 Task: Add Attachment from "Attach a link" to Card Card0000000144 in Board Board0000000036 in Workspace WS0000000012 in Trello. Add Cover Red to Card Card0000000144 in Board Board0000000036 in Workspace WS0000000012 in Trello. Add "Join Card" Button Button0000000144  to Card Card0000000144 in Board Board0000000036 in Workspace WS0000000012 in Trello. Add Description DS0000000144 to Card Card0000000144 in Board Board0000000036 in Workspace WS0000000012 in Trello. Add Comment CM0000000144 to Card Card0000000144 in Board Board0000000036 in Workspace WS0000000012 in Trello
Action: Mouse moved to (400, 395)
Screenshot: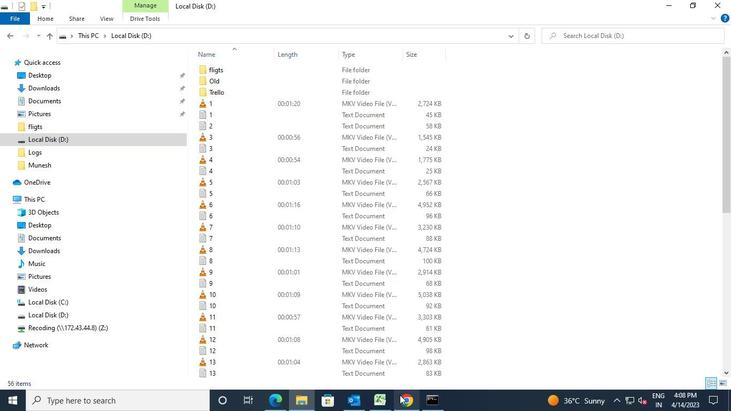 
Action: Mouse pressed left at (400, 395)
Screenshot: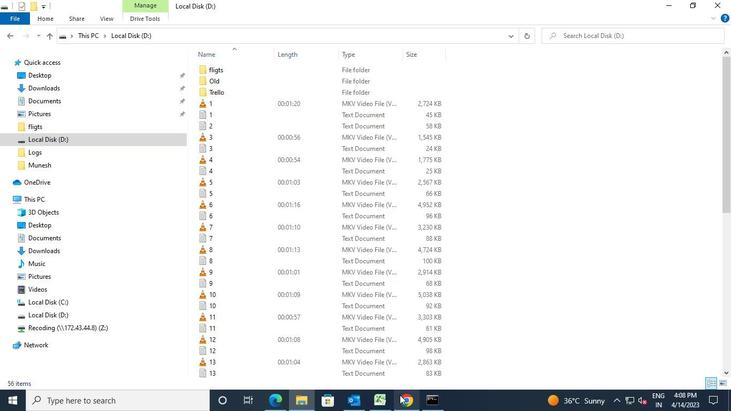 
Action: Mouse moved to (273, 313)
Screenshot: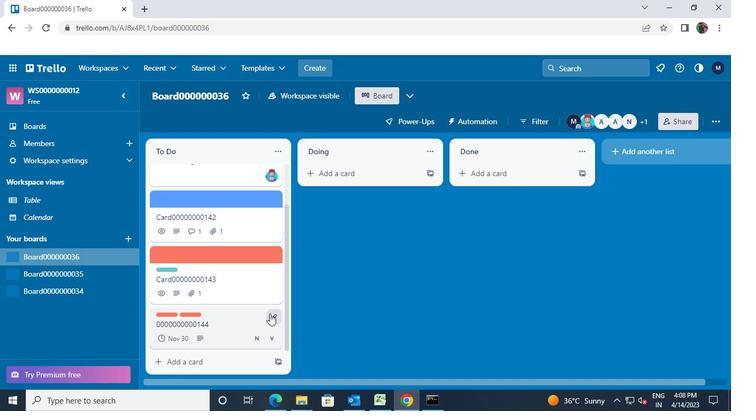 
Action: Mouse pressed left at (273, 313)
Screenshot: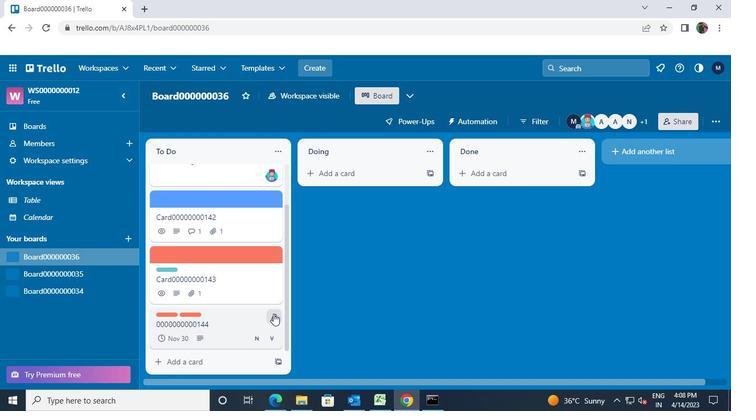 
Action: Mouse moved to (326, 238)
Screenshot: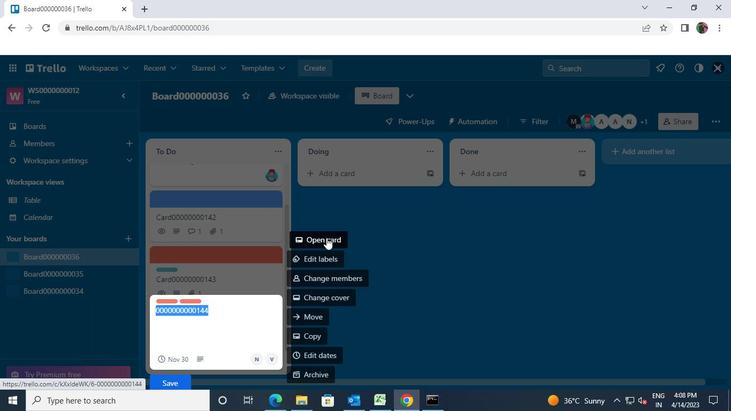 
Action: Mouse pressed left at (326, 238)
Screenshot: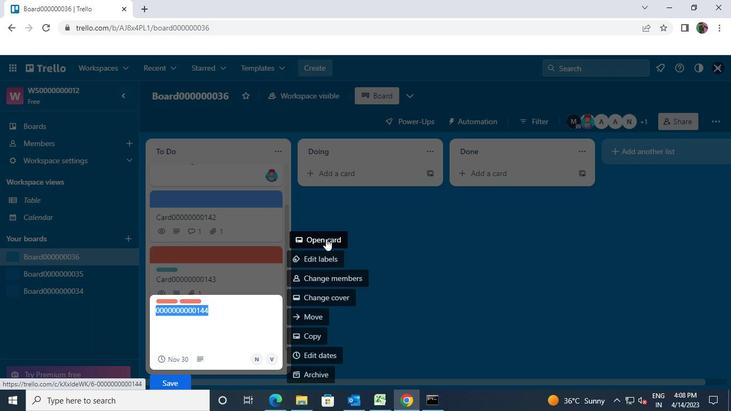 
Action: Mouse moved to (489, 237)
Screenshot: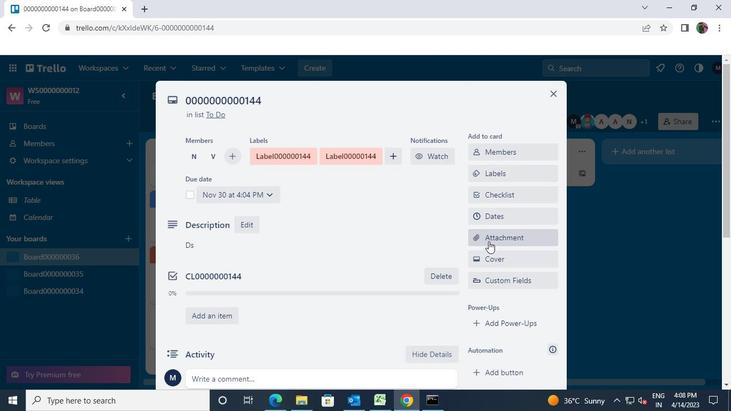 
Action: Mouse pressed left at (489, 237)
Screenshot: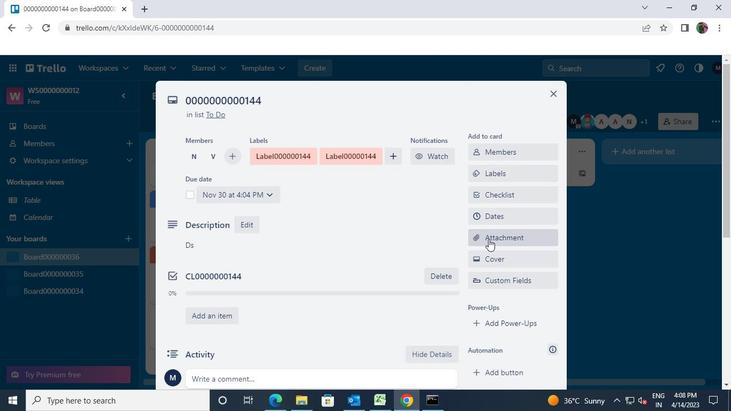 
Action: Mouse moved to (509, 113)
Screenshot: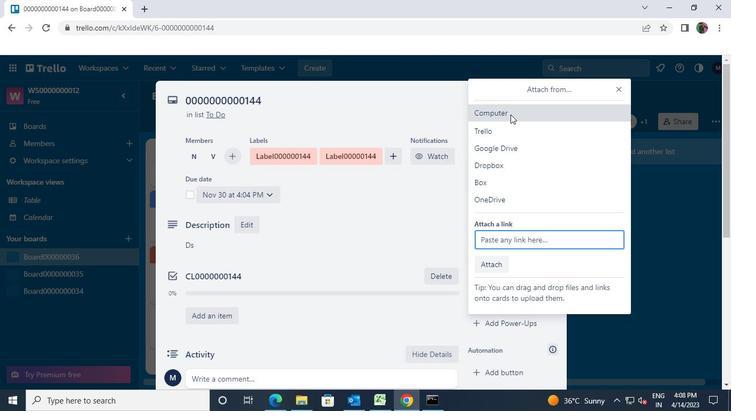 
Action: Mouse pressed left at (509, 113)
Screenshot: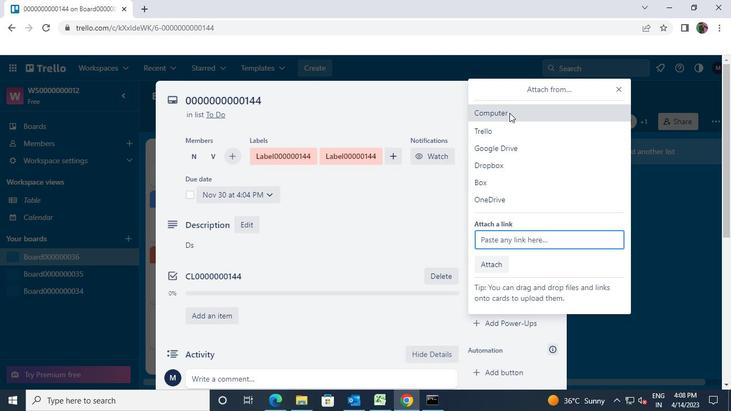 
Action: Mouse moved to (139, 101)
Screenshot: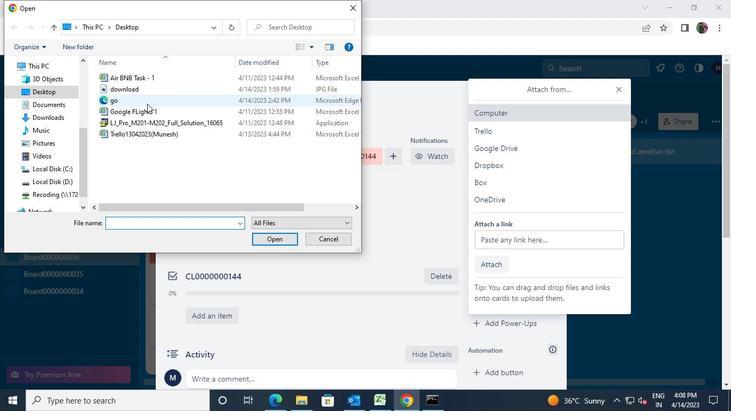 
Action: Mouse pressed left at (139, 101)
Screenshot: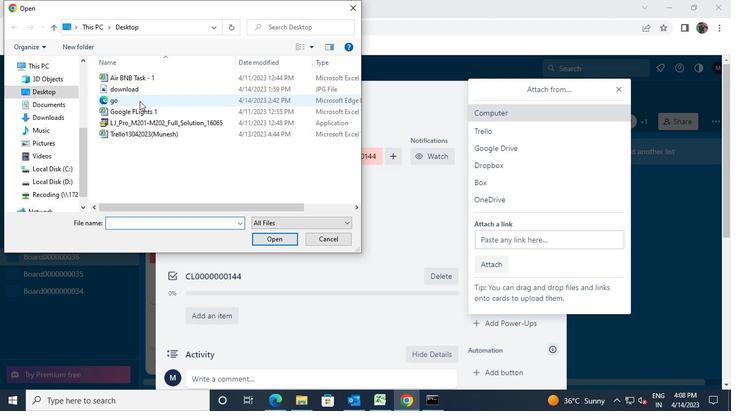 
Action: Mouse moved to (269, 236)
Screenshot: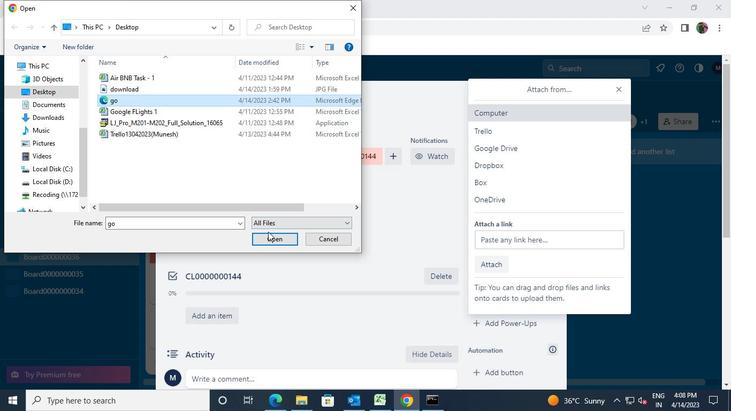 
Action: Mouse pressed left at (269, 236)
Screenshot: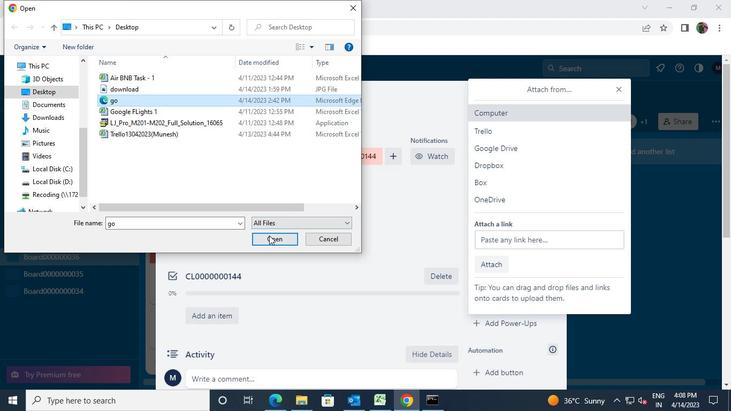 
Action: Mouse moved to (551, 90)
Screenshot: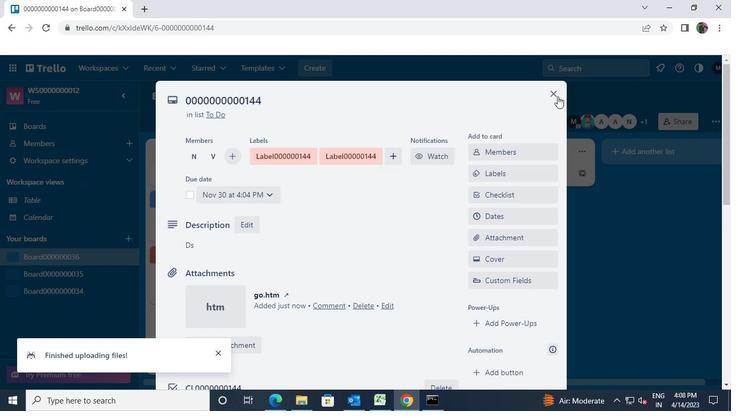 
Action: Mouse pressed left at (551, 90)
Screenshot: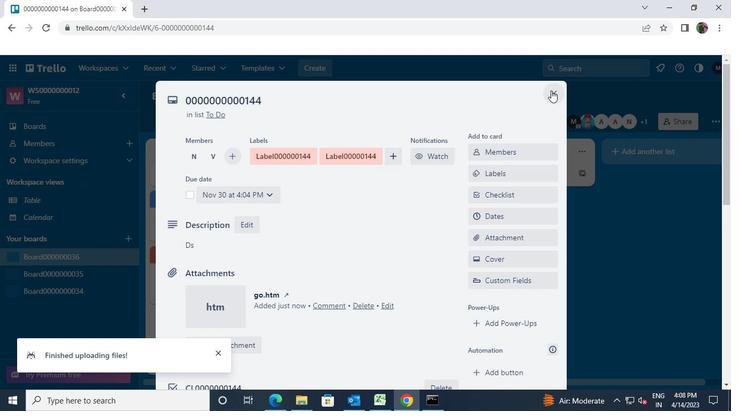 
Action: Mouse moved to (269, 314)
Screenshot: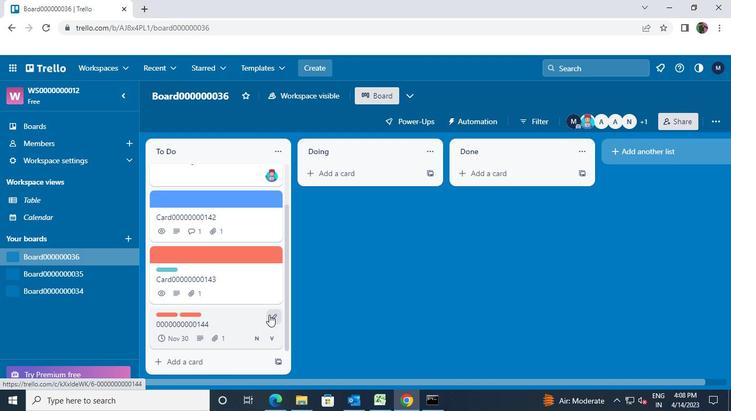 
Action: Mouse pressed left at (269, 314)
Screenshot: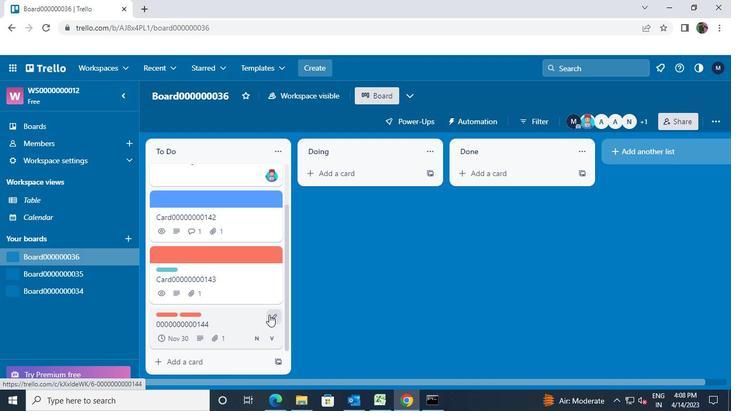 
Action: Mouse moved to (307, 298)
Screenshot: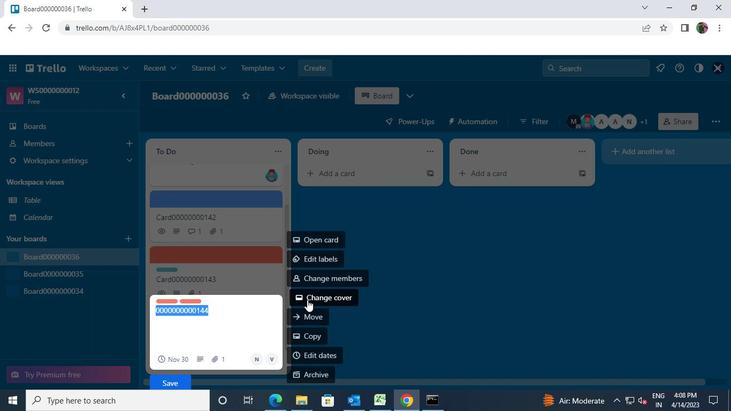 
Action: Mouse pressed left at (307, 298)
Screenshot: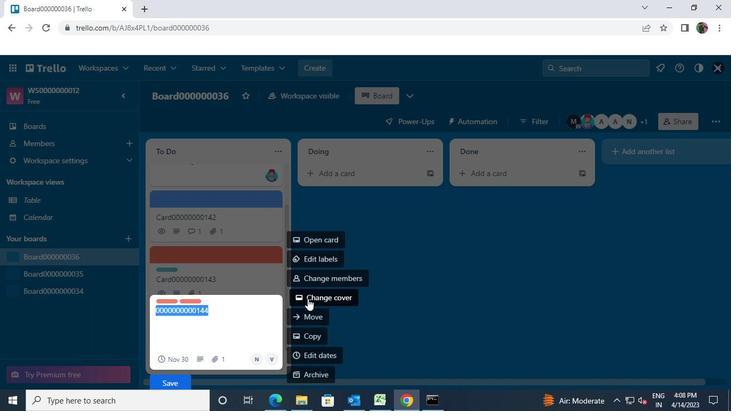 
Action: Mouse moved to (399, 185)
Screenshot: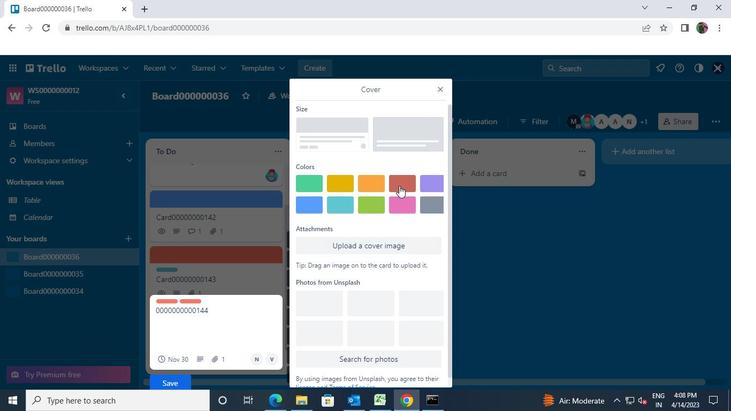 
Action: Mouse pressed left at (399, 185)
Screenshot: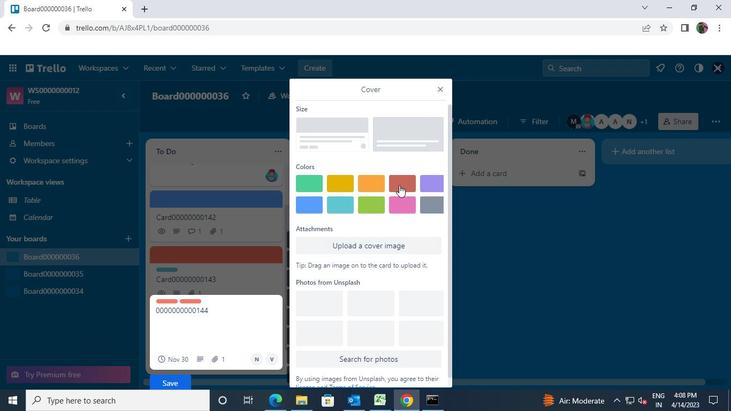 
Action: Mouse moved to (343, 269)
Screenshot: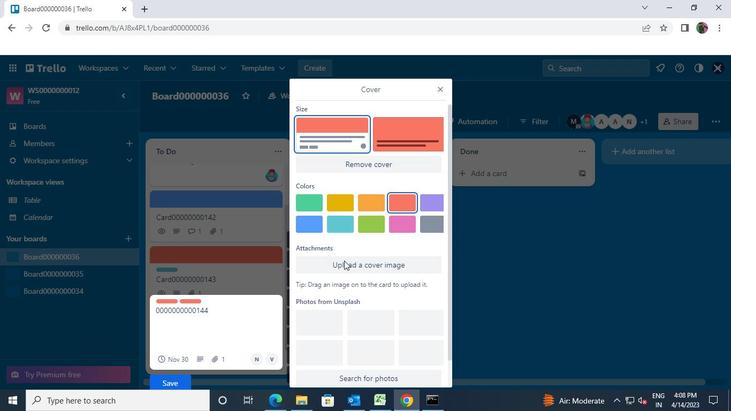 
Action: Mouse scrolled (343, 268) with delta (0, 0)
Screenshot: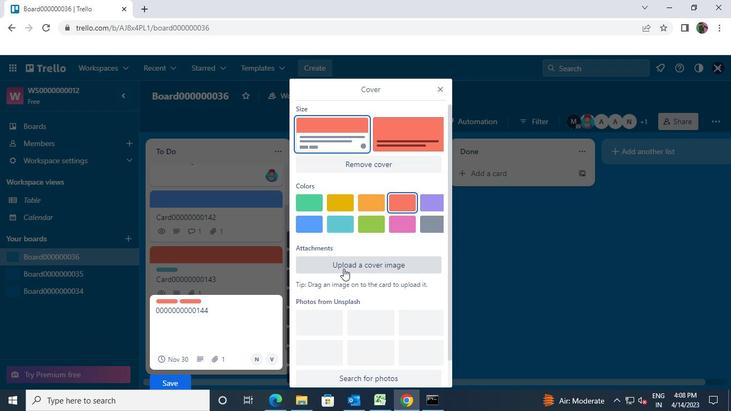 
Action: Mouse moved to (336, 281)
Screenshot: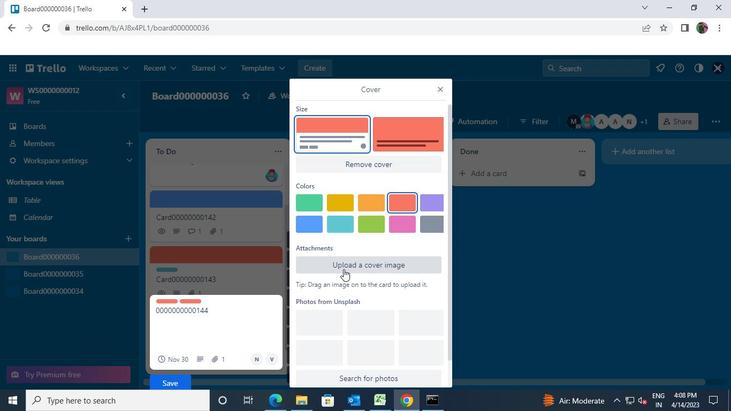 
Action: Mouse scrolled (336, 281) with delta (0, 0)
Screenshot: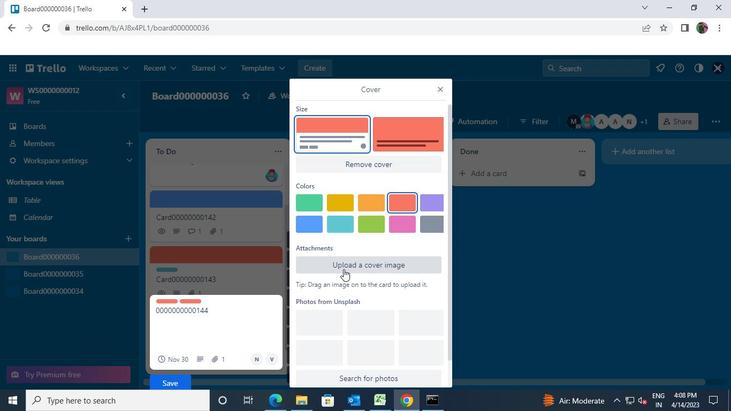 
Action: Mouse moved to (248, 344)
Screenshot: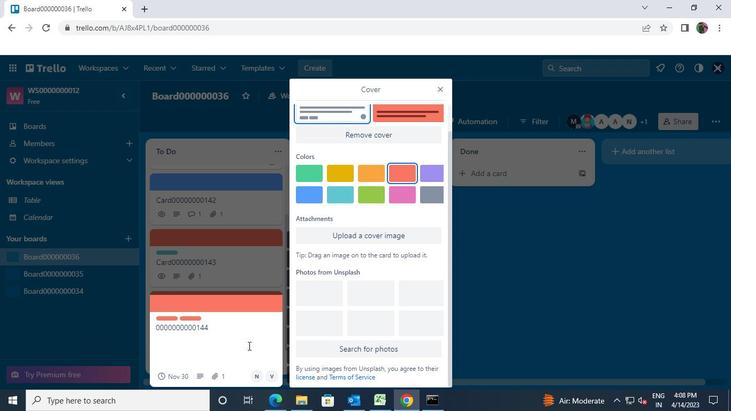 
Action: Mouse scrolled (248, 345) with delta (0, 0)
Screenshot: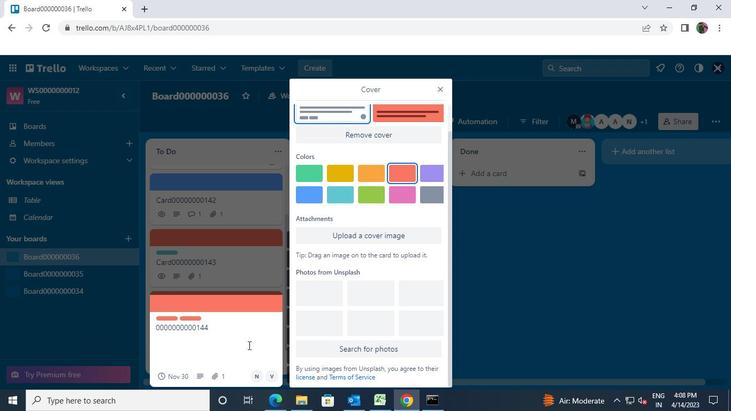 
Action: Mouse moved to (309, 298)
Screenshot: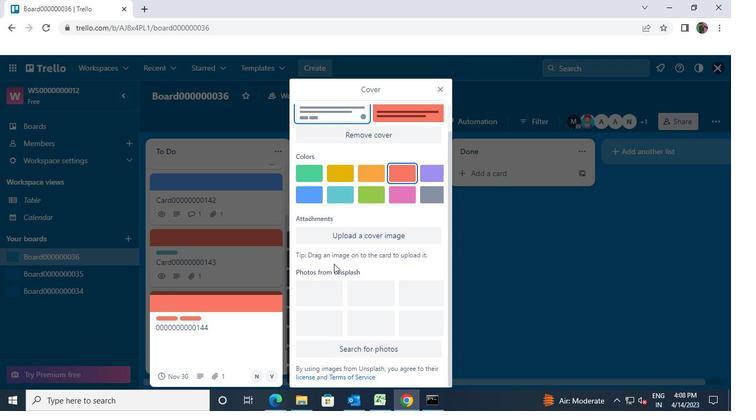 
Action: Mouse scrolled (309, 297) with delta (0, 0)
Screenshot: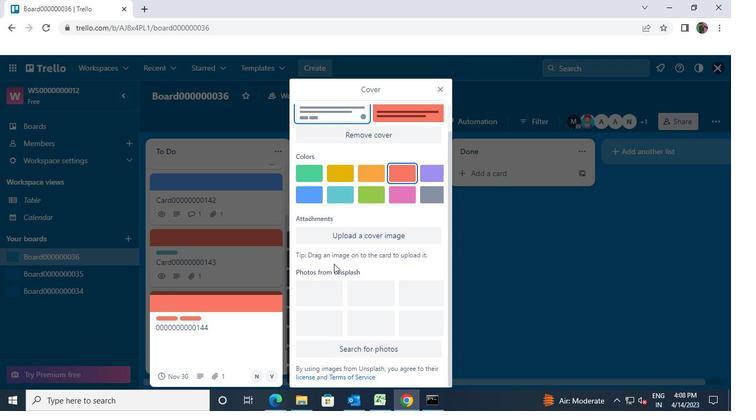 
Action: Mouse moved to (187, 384)
Screenshot: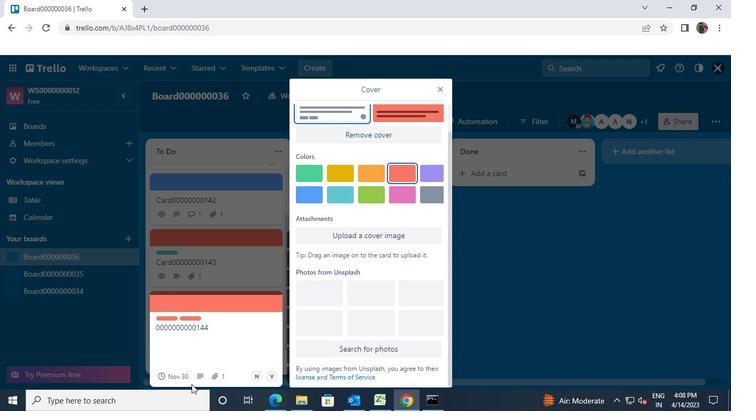 
Action: Mouse pressed left at (187, 384)
Screenshot: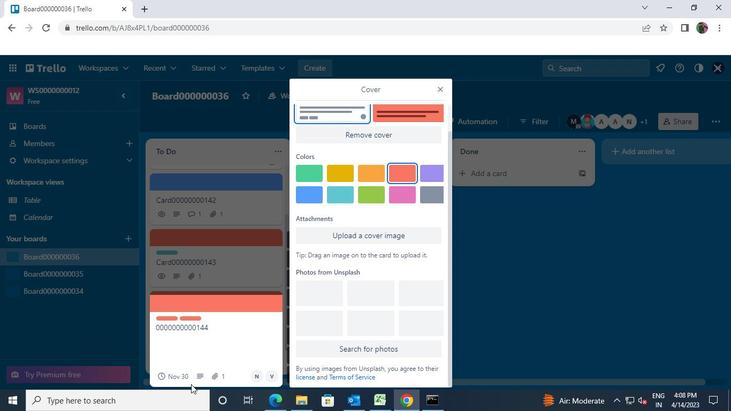 
Action: Mouse moved to (375, 294)
Screenshot: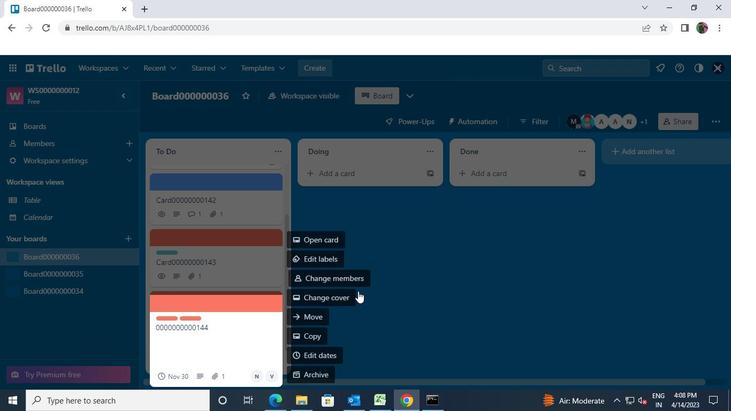 
Action: Mouse pressed left at (375, 294)
Screenshot: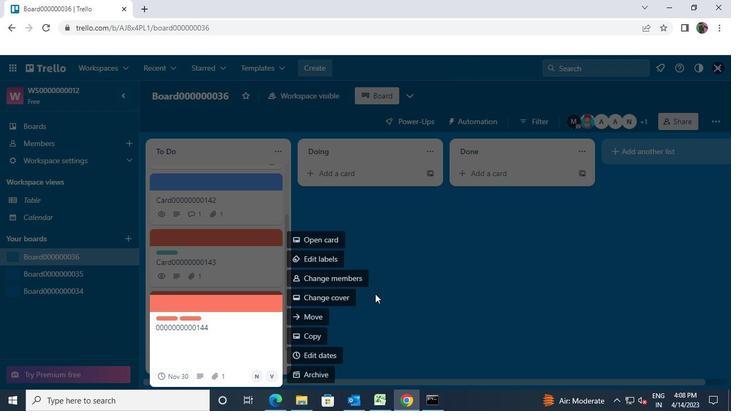 
Action: Mouse moved to (391, 277)
Screenshot: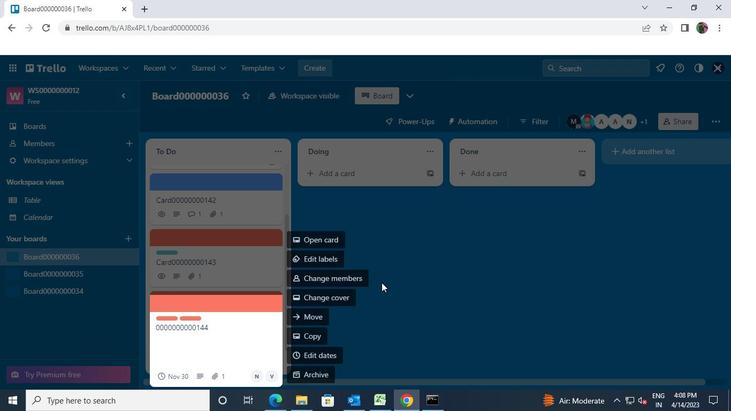 
Action: Mouse pressed left at (391, 277)
Screenshot: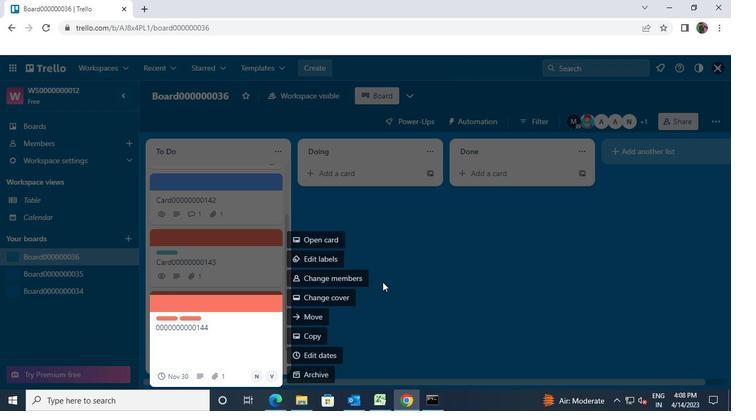 
Action: Mouse moved to (259, 302)
Screenshot: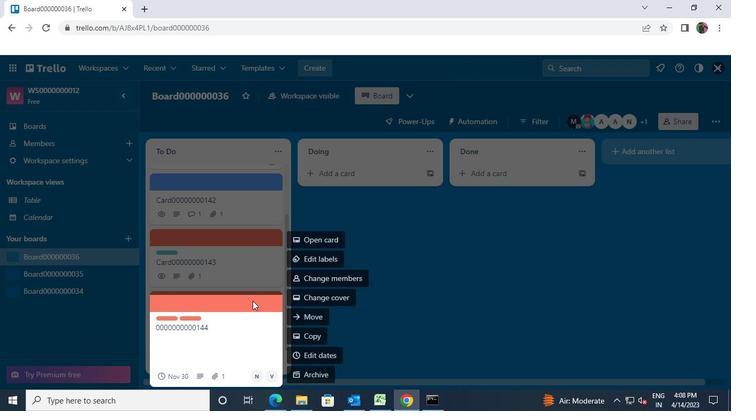 
Action: Mouse pressed left at (259, 302)
Screenshot: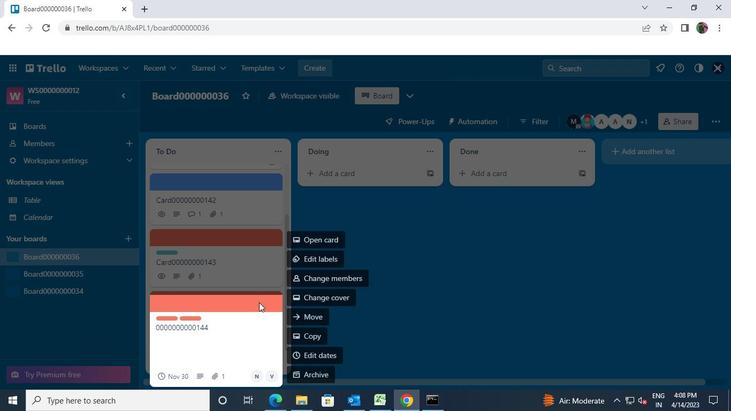 
Action: Mouse moved to (418, 281)
Screenshot: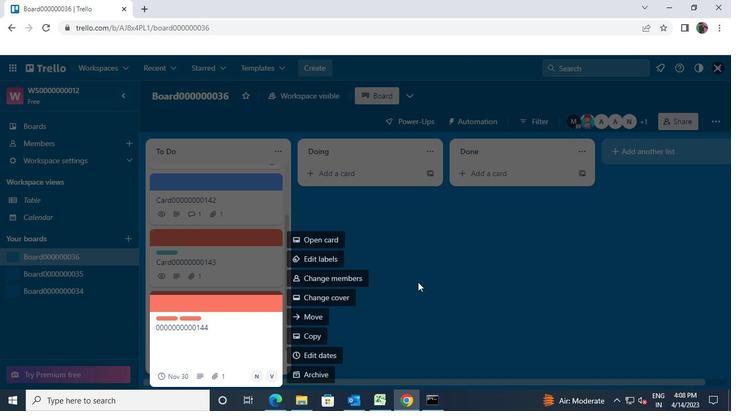
Action: Mouse pressed left at (418, 281)
Screenshot: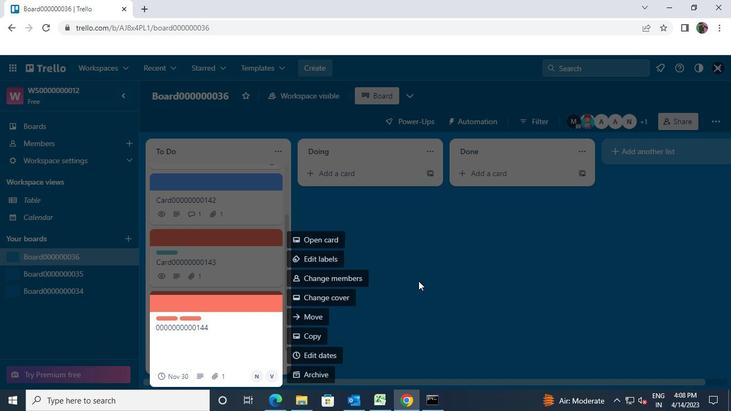 
Action: Mouse pressed left at (418, 281)
Screenshot: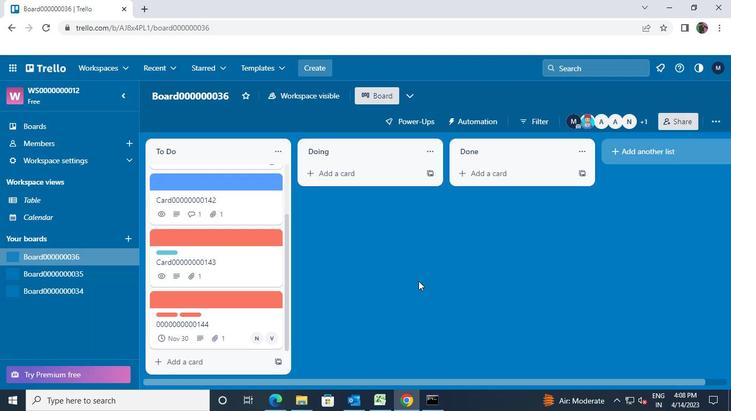 
Action: Mouse moved to (237, 312)
Screenshot: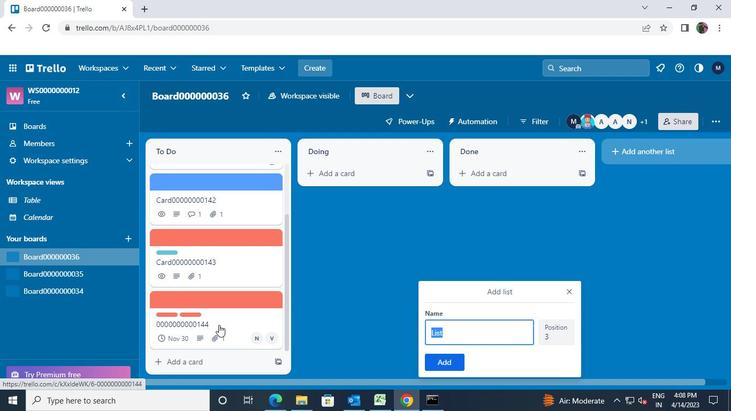 
Action: Mouse pressed left at (237, 312)
Screenshot: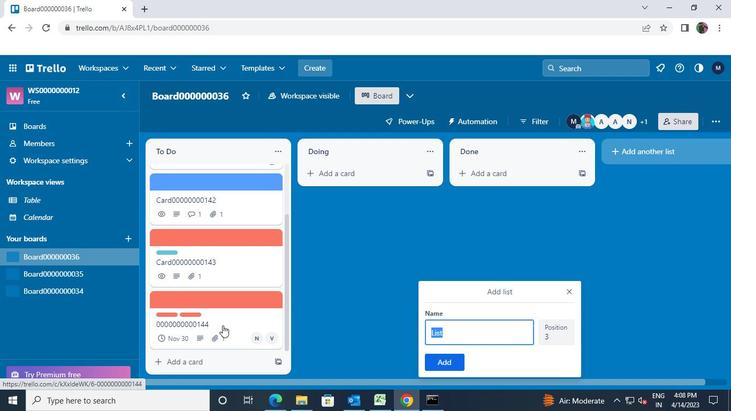 
Action: Mouse moved to (265, 302)
Screenshot: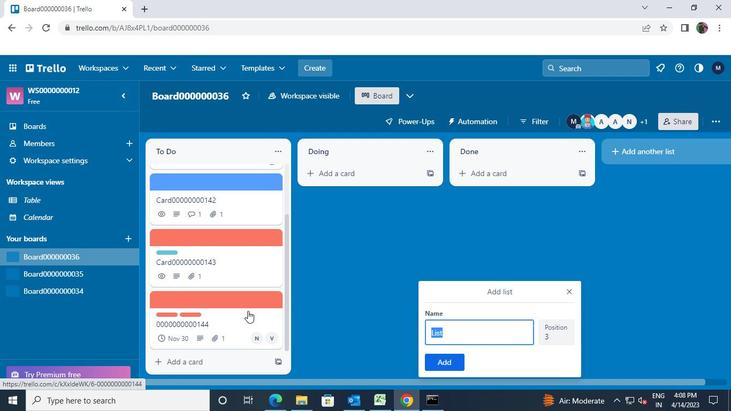 
Action: Mouse pressed left at (265, 302)
Screenshot: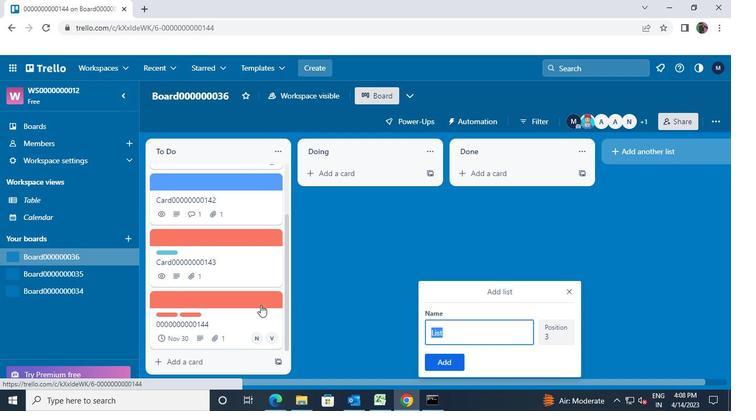
Action: Mouse moved to (415, 275)
Screenshot: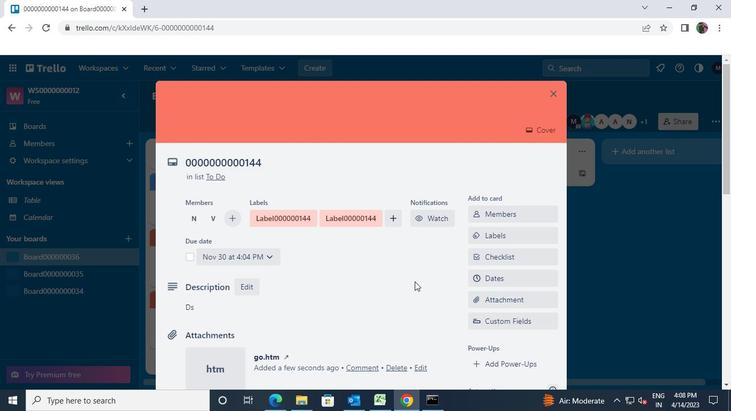 
Action: Mouse scrolled (415, 275) with delta (0, 0)
Screenshot: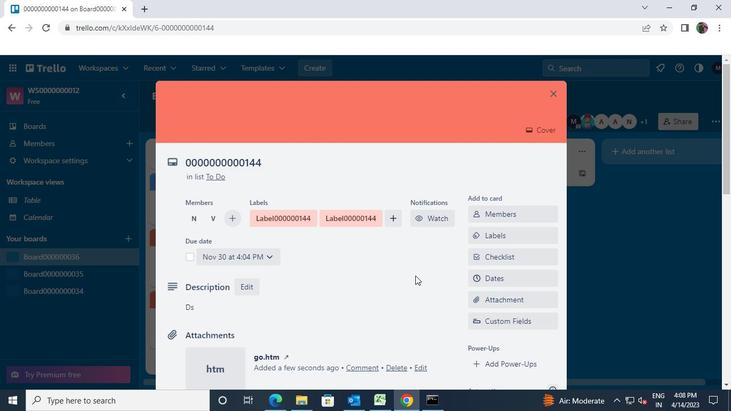 
Action: Mouse moved to (227, 236)
Screenshot: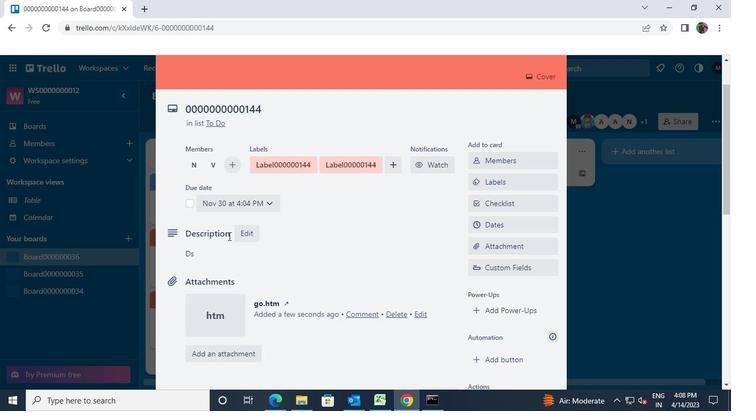 
Action: Mouse pressed left at (227, 236)
Screenshot: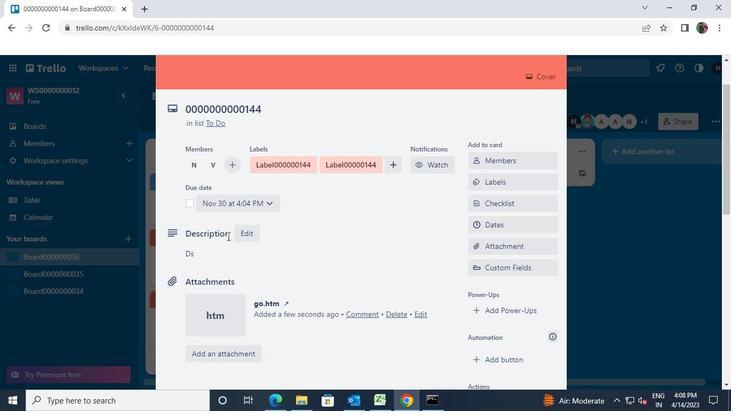 
Action: Mouse moved to (188, 251)
Screenshot: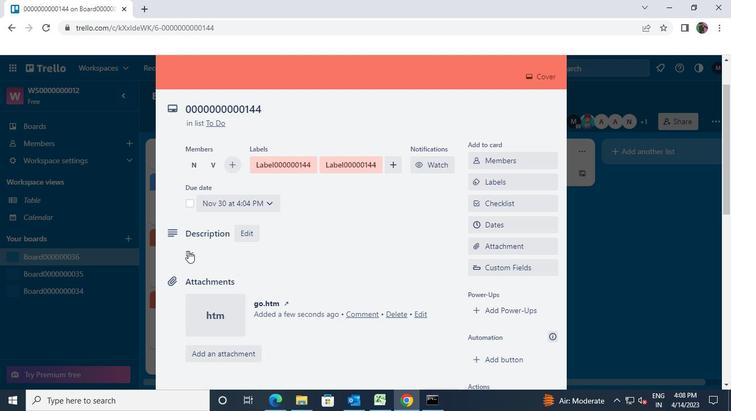 
Action: Mouse pressed left at (188, 251)
Screenshot: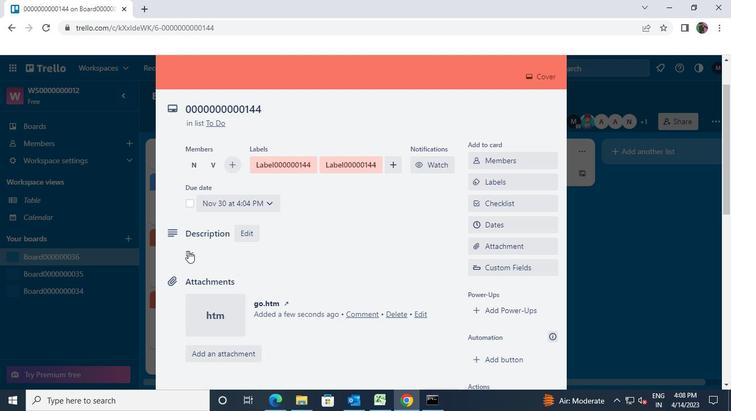 
Action: Mouse pressed left at (188, 251)
Screenshot: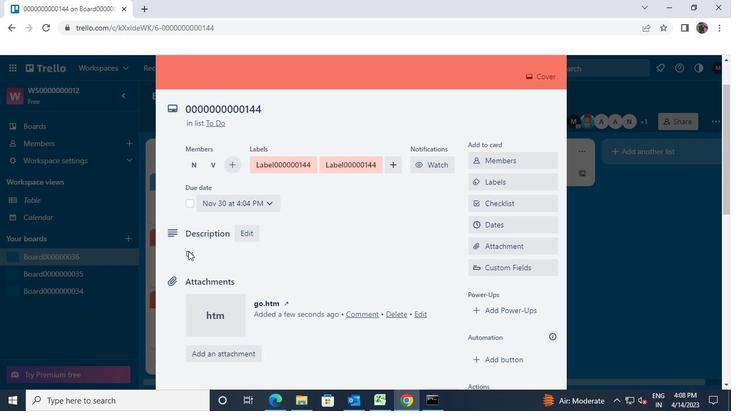 
Action: Mouse moved to (234, 288)
Screenshot: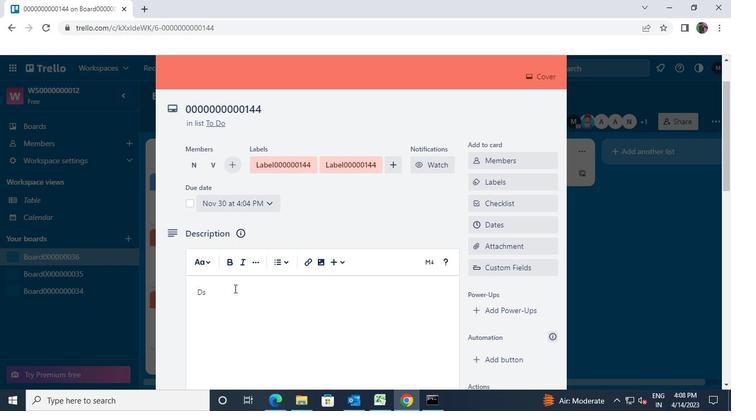 
Action: Mouse pressed left at (234, 288)
Screenshot: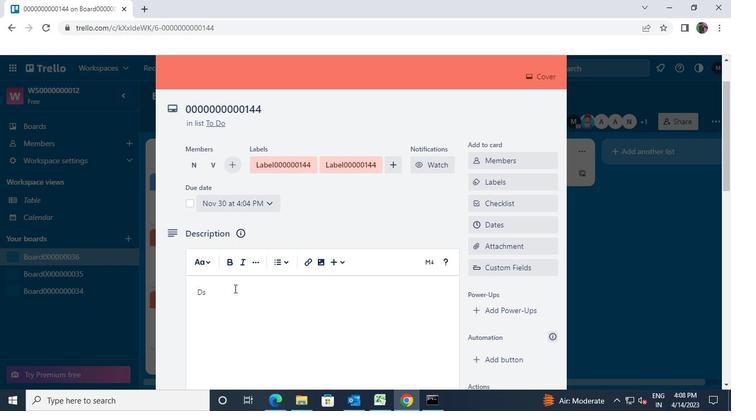 
Action: Mouse moved to (232, 291)
Screenshot: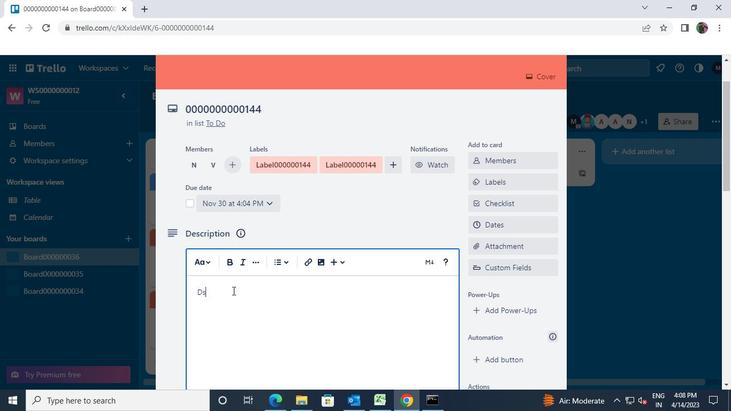 
Action: Mouse pressed left at (232, 291)
Screenshot: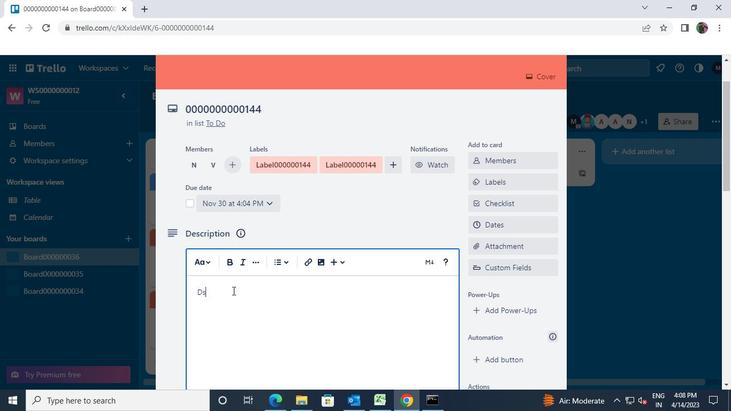 
Action: Mouse moved to (191, 292)
Screenshot: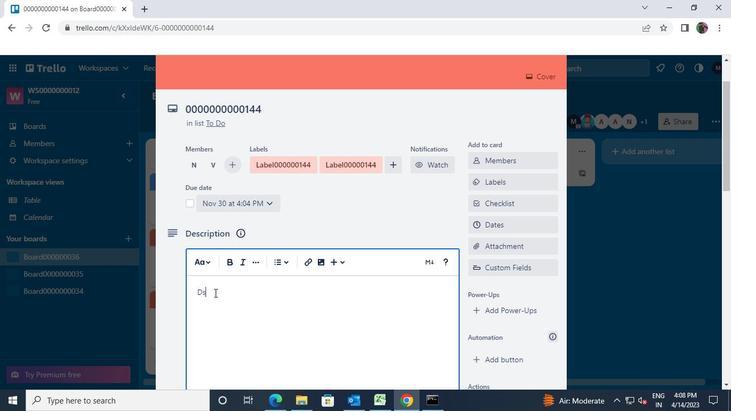 
Action: Key pressed <Key.shift>Ds<<96>><<96>><<96>><<96>><<96>><<96>><<96>><<97>><<100>><<100>>
Screenshot: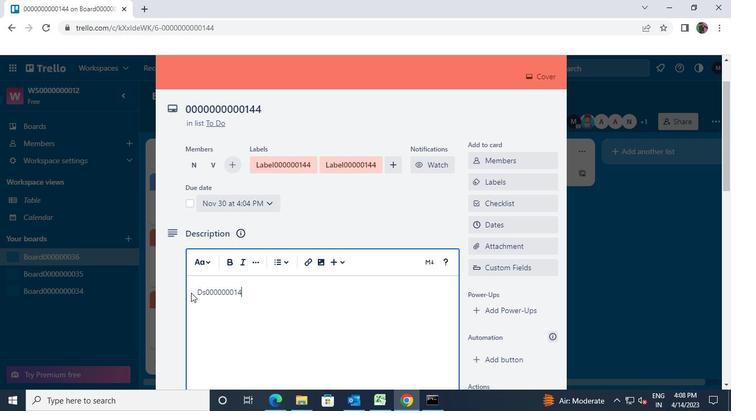 
Action: Mouse moved to (194, 309)
Screenshot: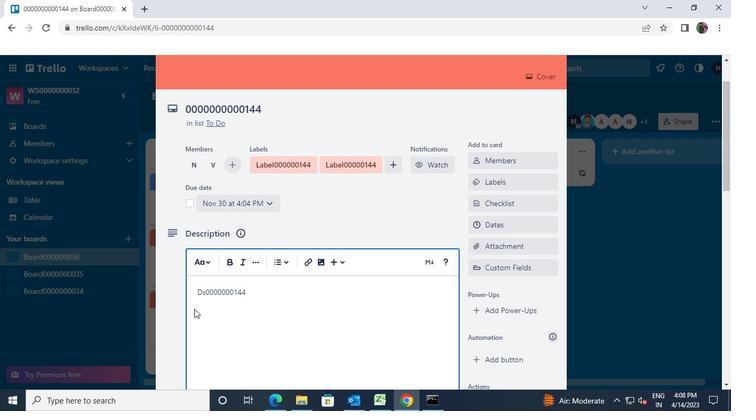 
Action: Mouse scrolled (194, 308) with delta (0, 0)
Screenshot: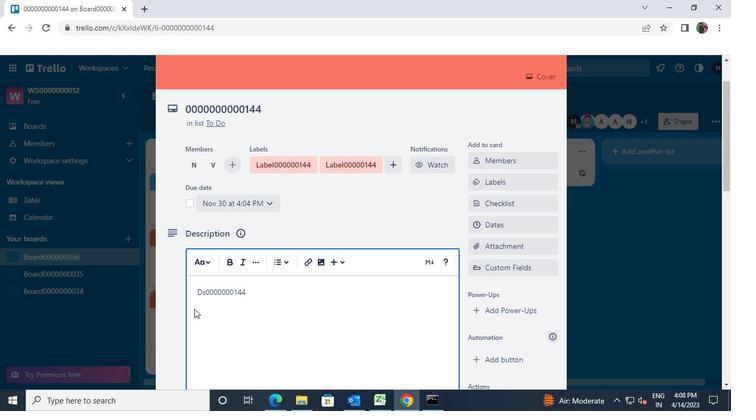 
Action: Mouse moved to (194, 309)
Screenshot: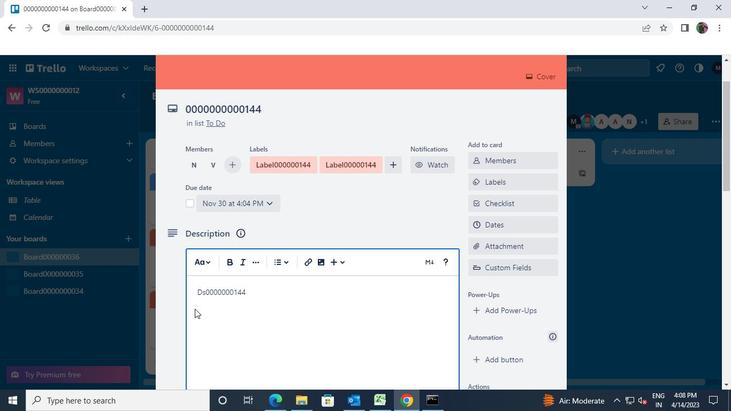 
Action: Mouse scrolled (194, 308) with delta (0, 0)
Screenshot: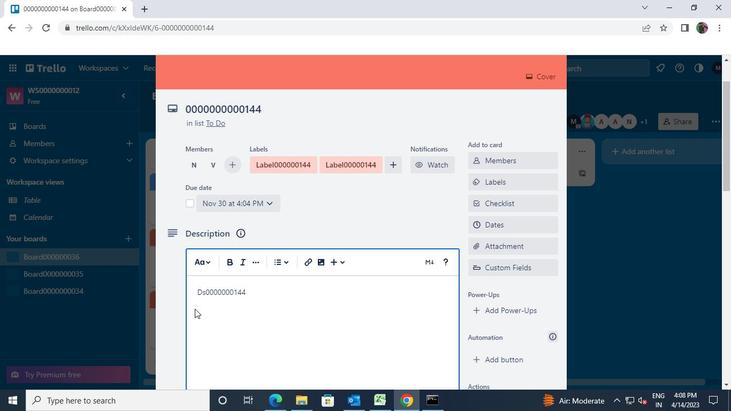 
Action: Mouse moved to (197, 309)
Screenshot: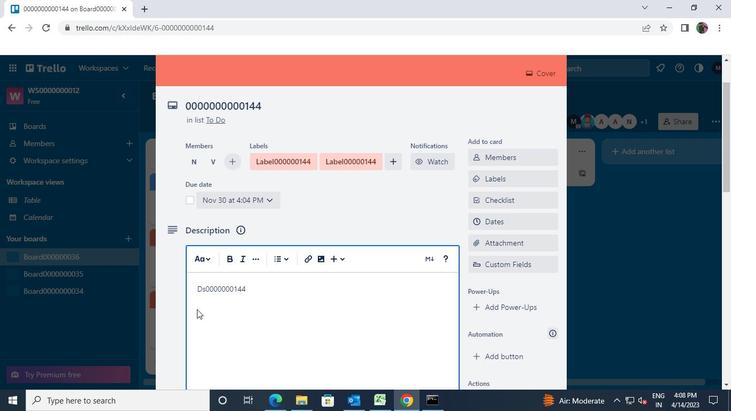 
Action: Mouse scrolled (197, 309) with delta (0, 0)
Screenshot: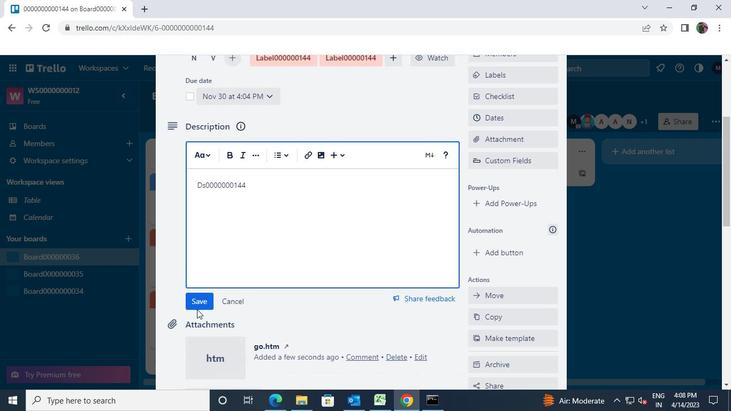 
Action: Mouse moved to (201, 247)
Screenshot: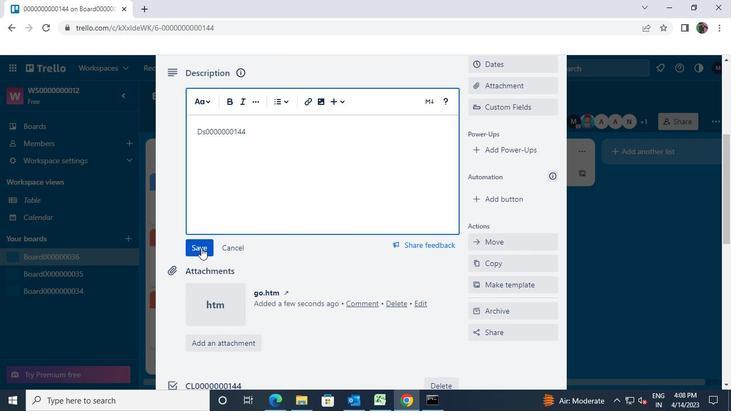 
Action: Mouse pressed left at (201, 247)
Screenshot: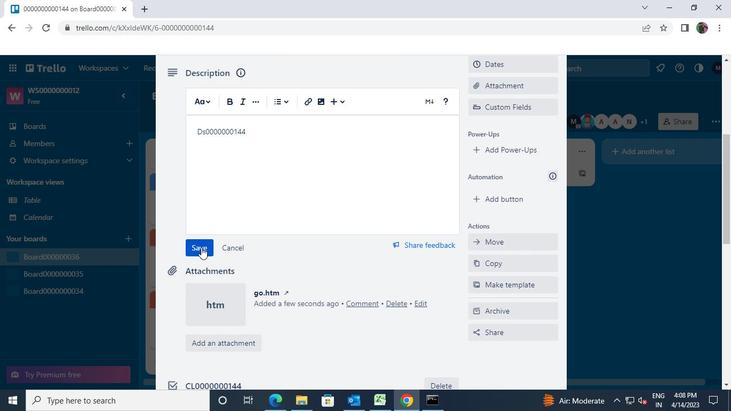 
Action: Mouse moved to (242, 311)
Screenshot: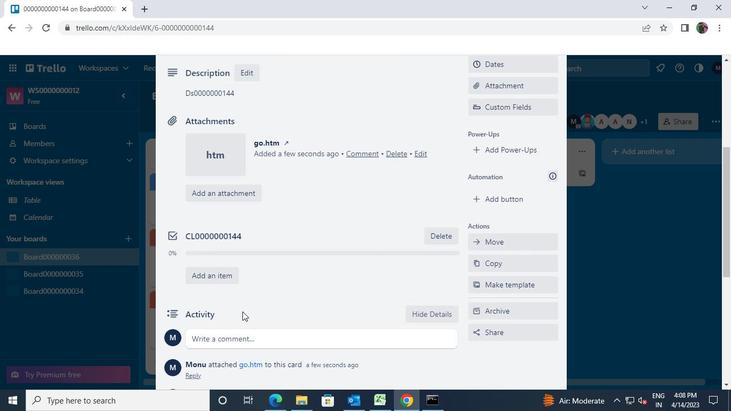 
Action: Mouse scrolled (242, 311) with delta (0, 0)
Screenshot: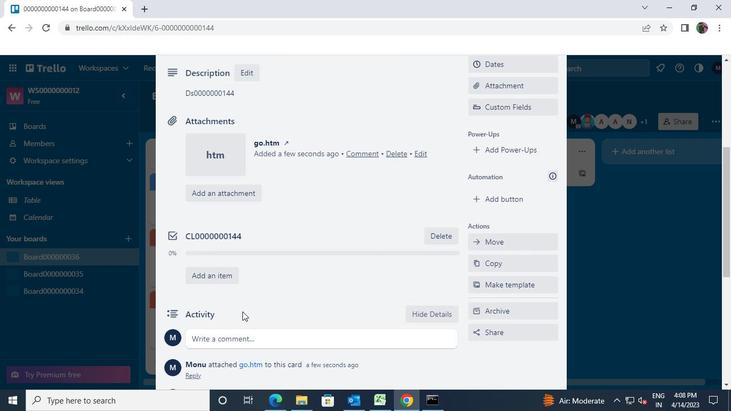 
Action: Mouse moved to (251, 285)
Screenshot: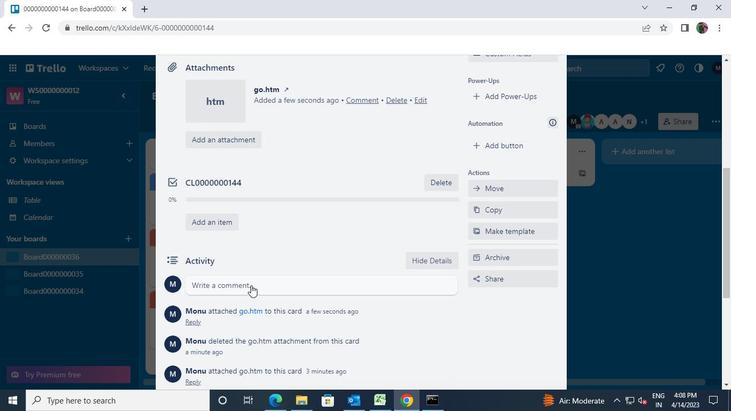 
Action: Mouse pressed left at (251, 285)
Screenshot: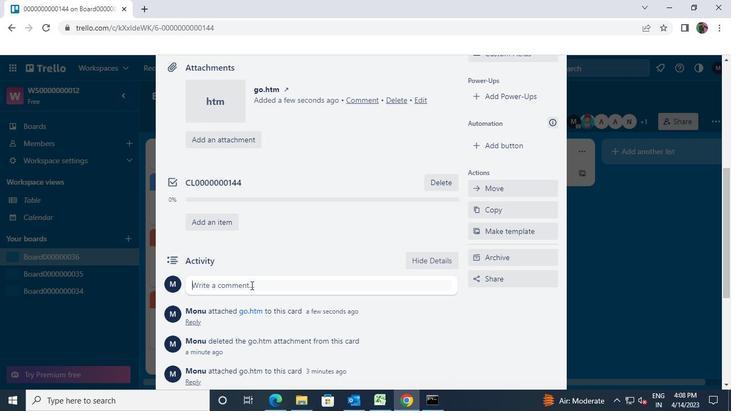 
Action: Key pressed <Key.shift><Key.shift><Key.shift><Key.shift><Key.shift><Key.shift><Key.shift><Key.shift><Key.shift><Key.shift>CM<<96>><<96>><<96>><<96>><<96>><<96>><<96>><<96>><<97>><<100>><<100>>
Screenshot: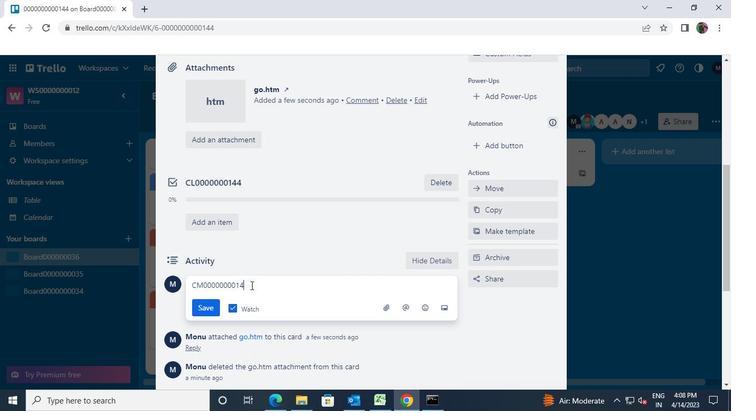 
Action: Mouse moved to (206, 305)
Screenshot: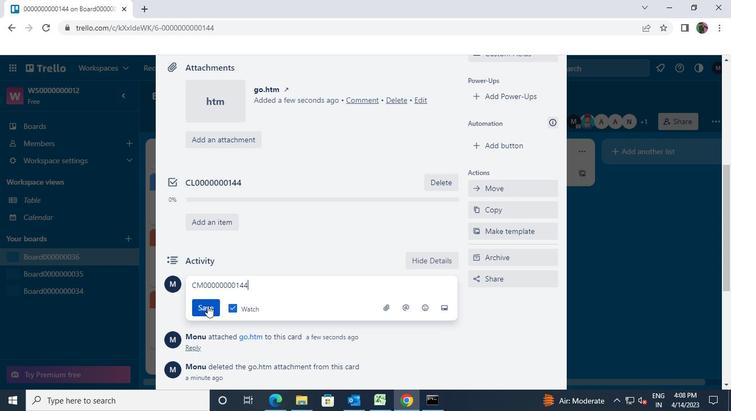 
Action: Mouse pressed left at (206, 305)
Screenshot: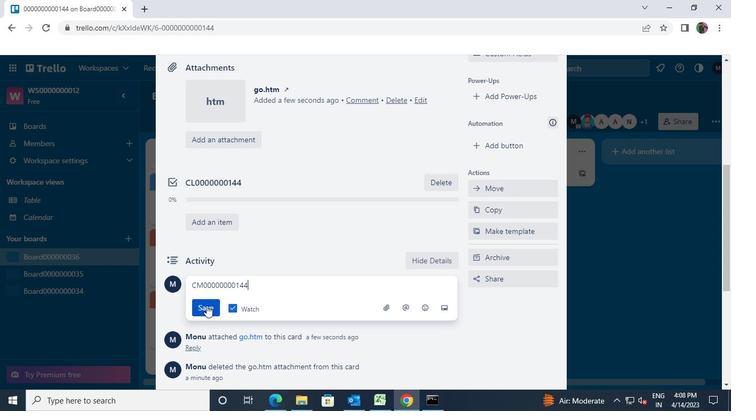 
Action: Mouse moved to (456, 224)
Screenshot: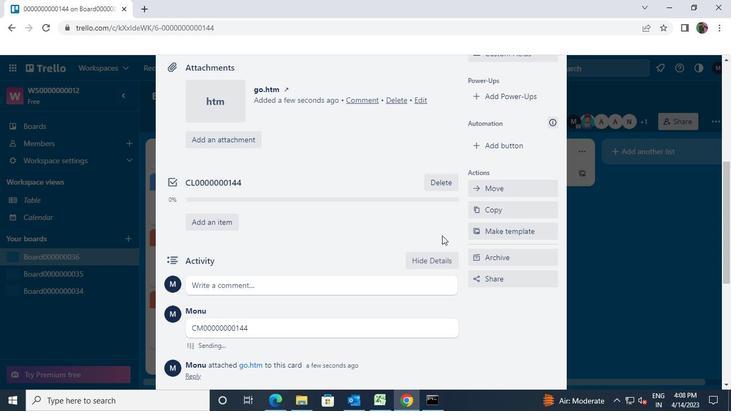 
Action: Mouse scrolled (456, 224) with delta (0, 0)
Screenshot: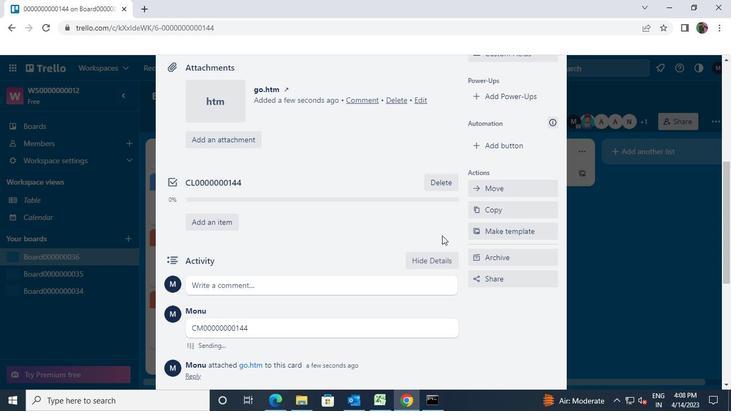 
Action: Mouse moved to (456, 223)
Screenshot: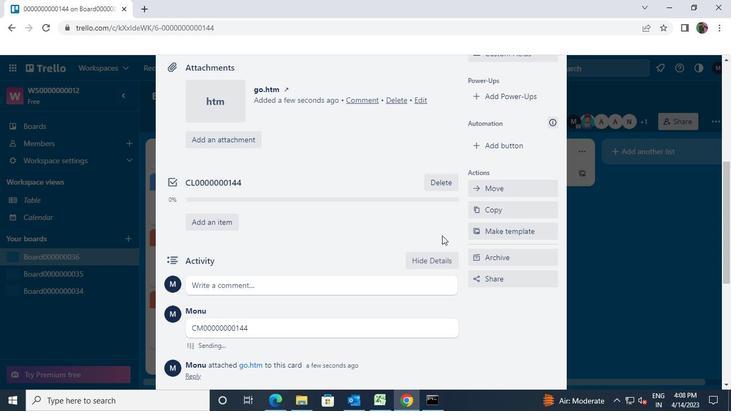 
Action: Mouse scrolled (456, 223) with delta (0, 0)
Screenshot: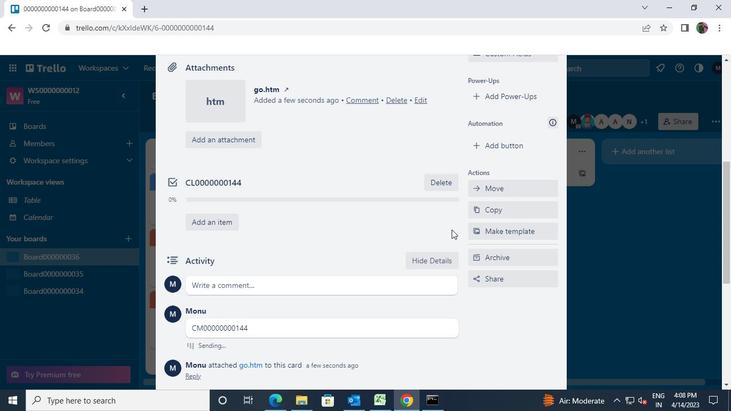 
Action: Mouse moved to (456, 222)
Screenshot: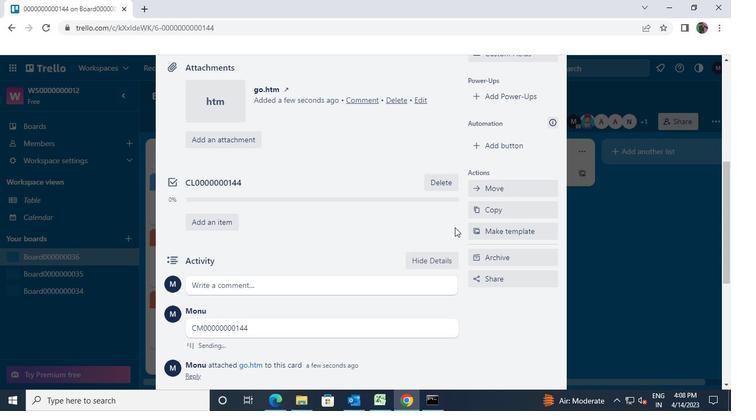 
Action: Mouse scrolled (456, 223) with delta (0, 0)
Screenshot: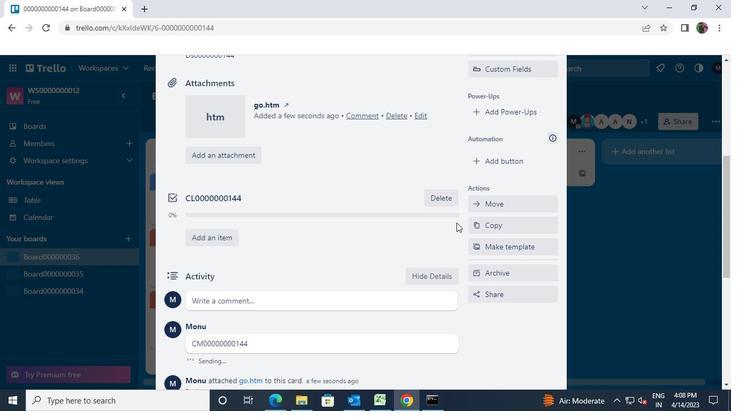
Action: Mouse scrolled (456, 223) with delta (0, 0)
Screenshot: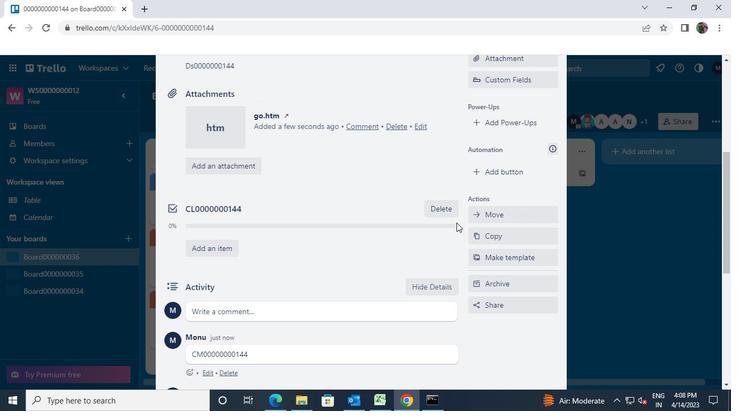 
Action: Mouse scrolled (456, 223) with delta (0, 0)
Screenshot: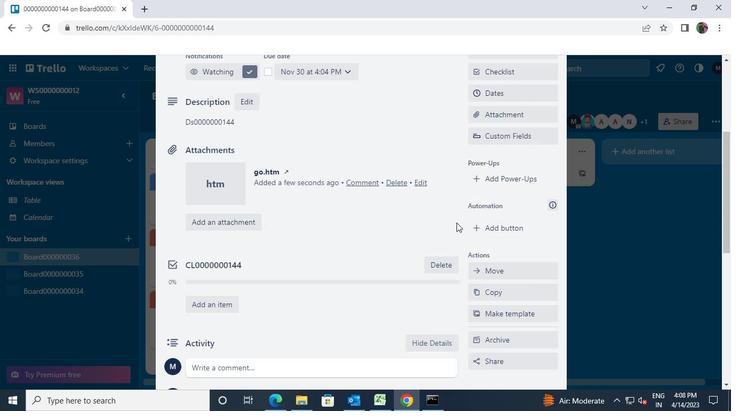 
Action: Mouse moved to (477, 213)
Screenshot: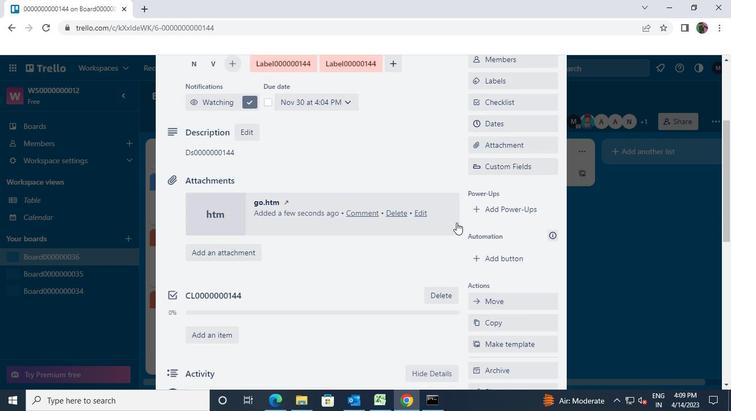 
Action: Mouse scrolled (477, 213) with delta (0, 0)
Screenshot: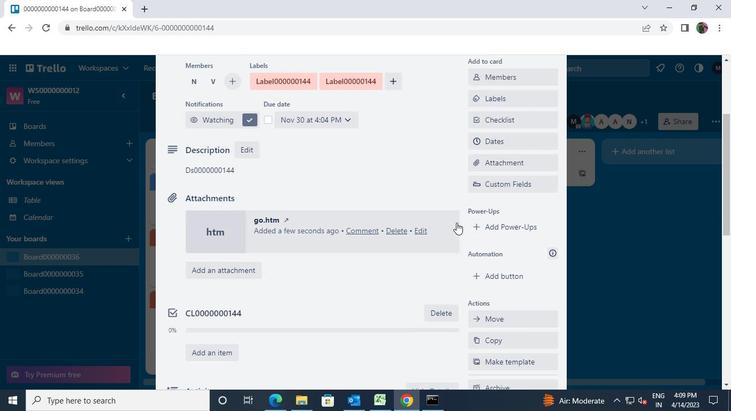 
Action: Mouse scrolled (477, 213) with delta (0, 0)
Screenshot: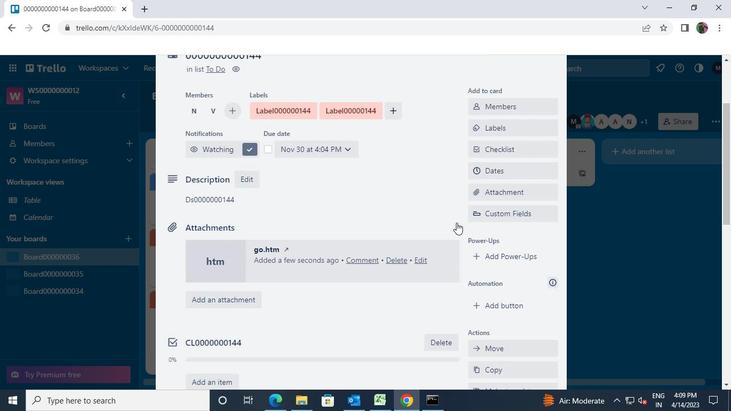 
Action: Mouse moved to (547, 93)
Screenshot: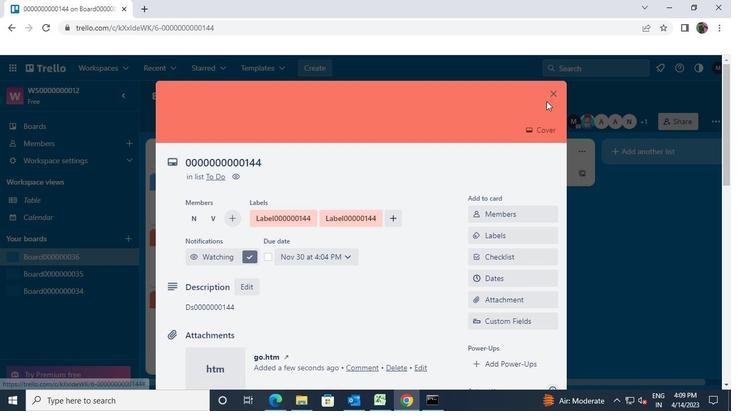 
Action: Mouse pressed left at (547, 93)
Screenshot: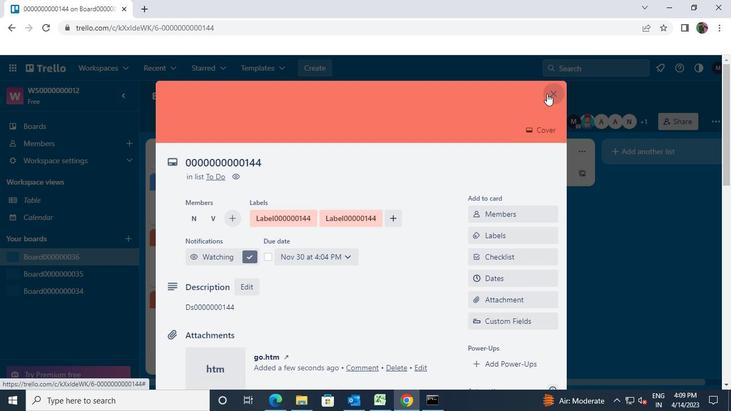 
Action: Mouse moved to (483, 320)
Screenshot: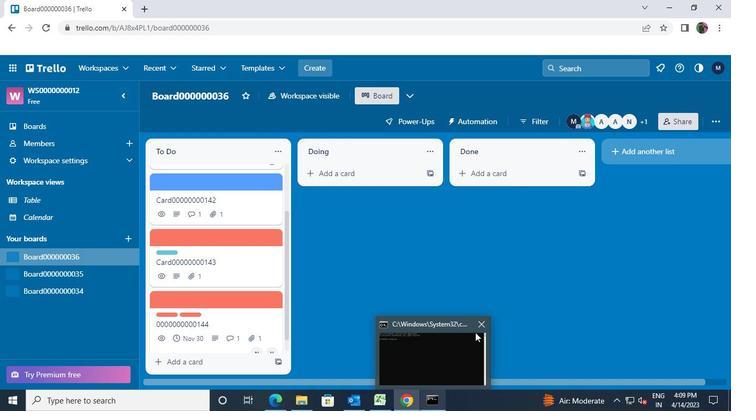 
Action: Mouse pressed left at (483, 320)
Screenshot: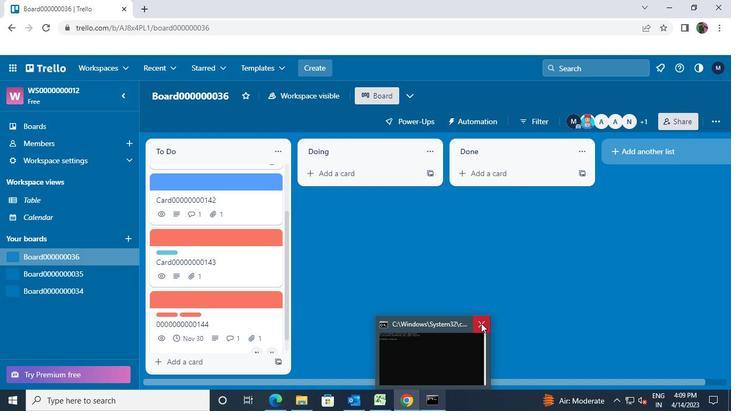
